 Task: In the  document resolutionconflicts.txt Insert horizontal line 'above the text' Create the translated copy of the document in  'Latin' Select the second point and  Clear Formatting
Action: Mouse pressed left at (246, 343)
Screenshot: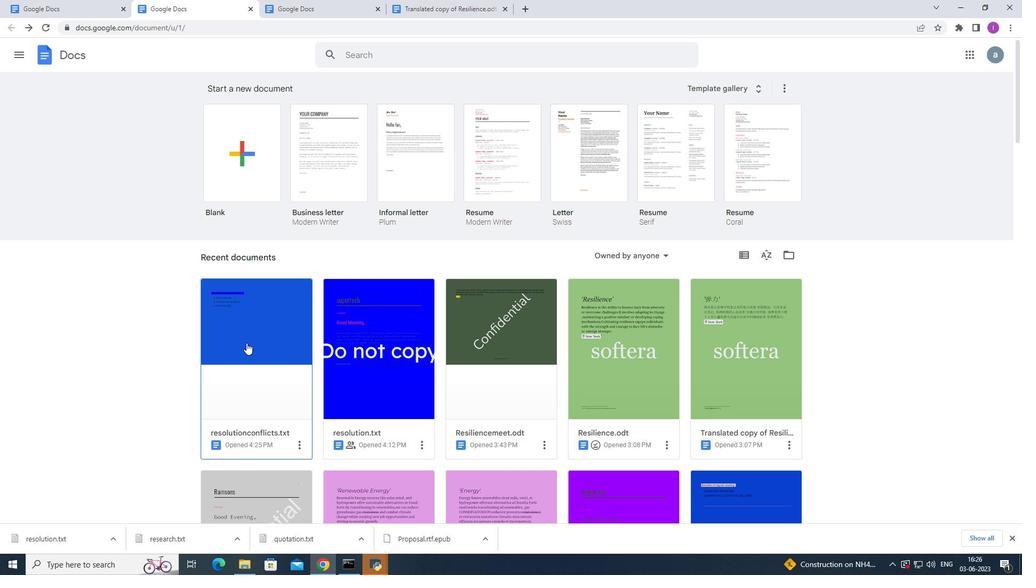 
Action: Mouse moved to (313, 257)
Screenshot: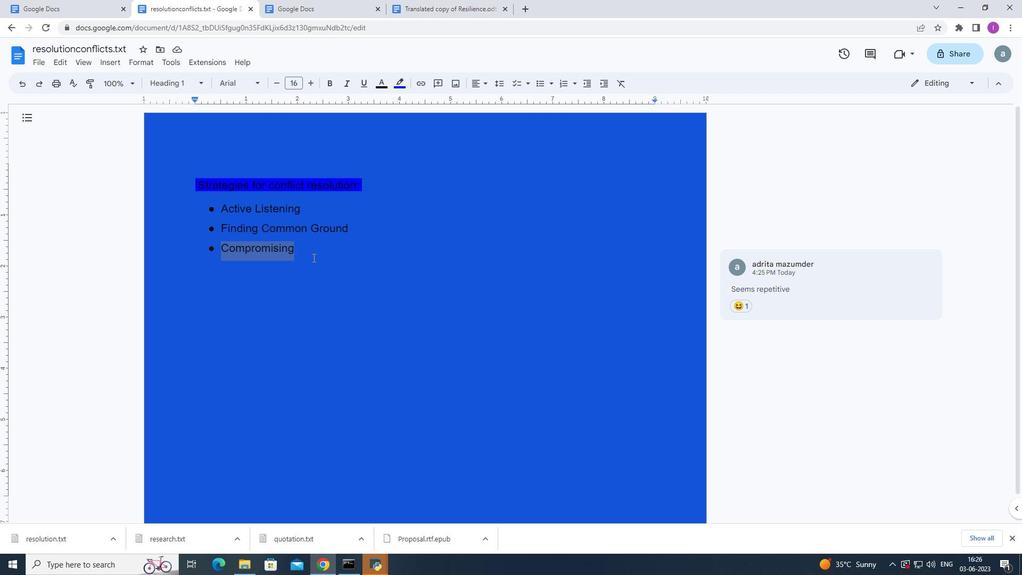 
Action: Mouse pressed left at (313, 257)
Screenshot: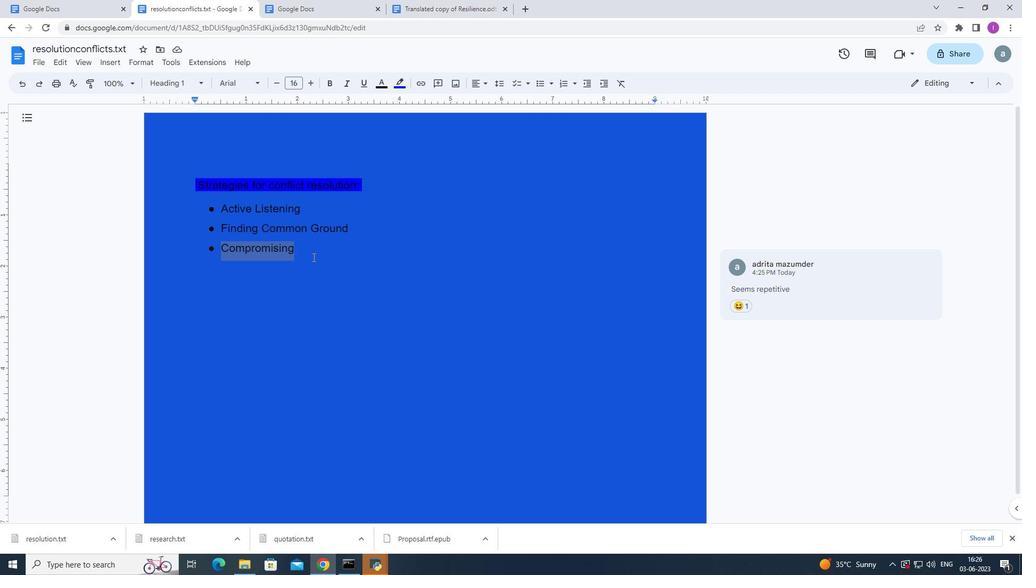 
Action: Mouse moved to (362, 261)
Screenshot: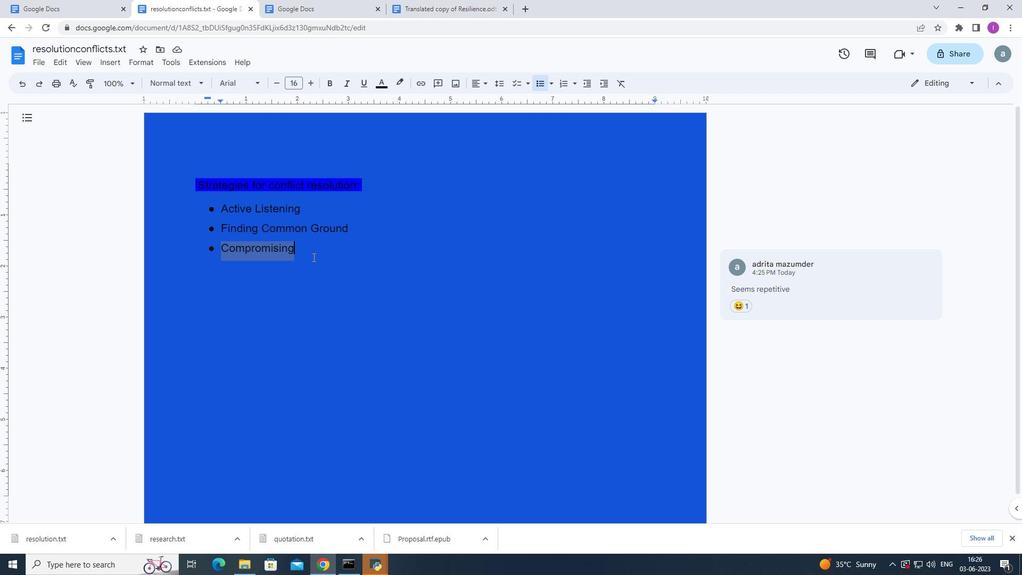 
Action: Key pressed <Key.enter>
Screenshot: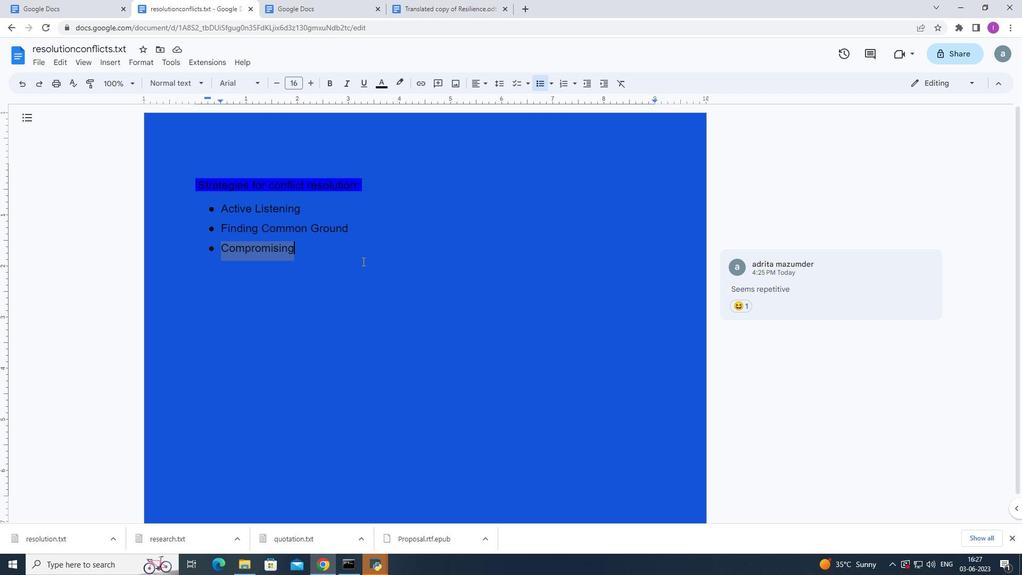 
Action: Mouse moved to (105, 58)
Screenshot: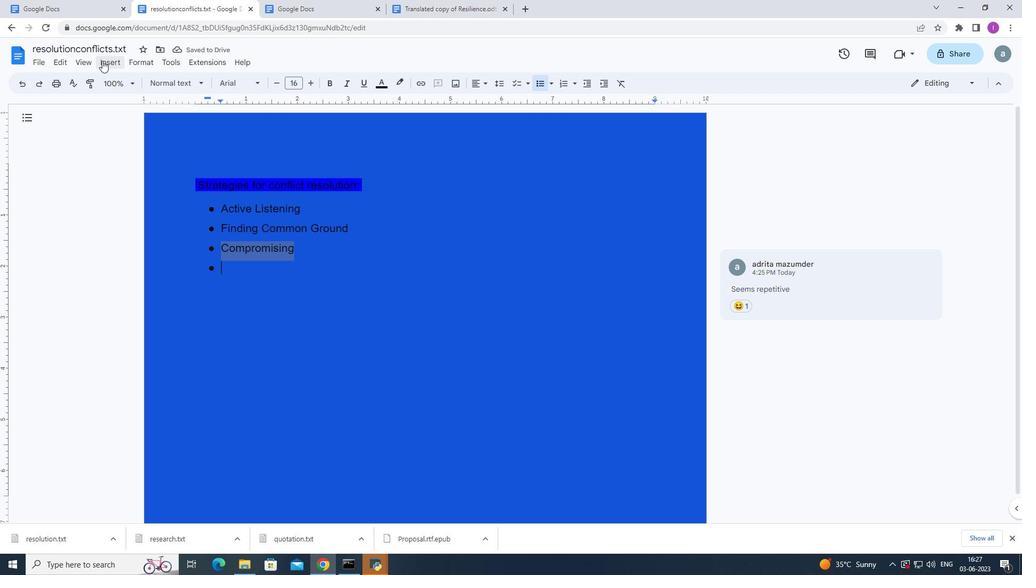 
Action: Mouse pressed left at (105, 58)
Screenshot: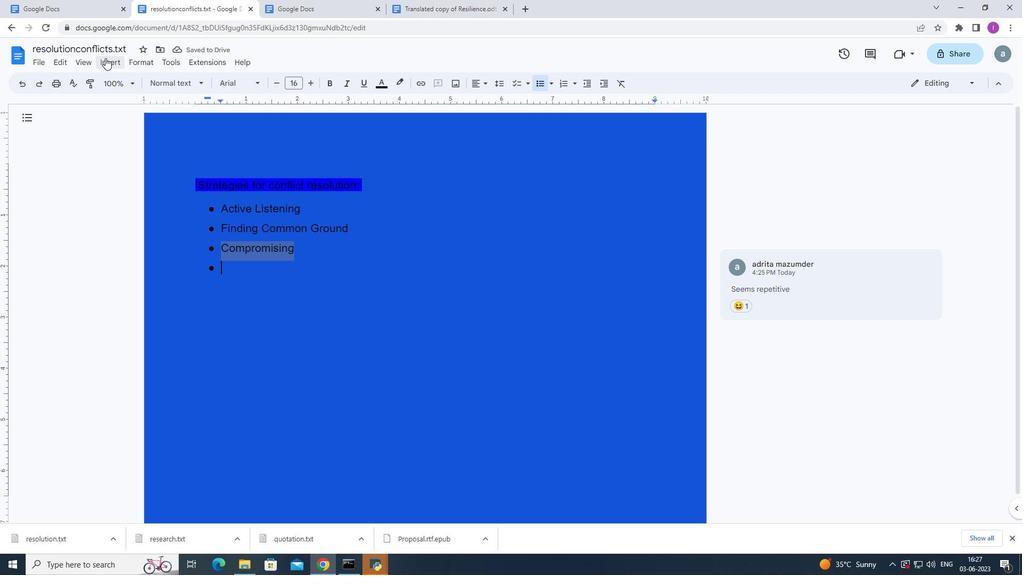 
Action: Mouse moved to (147, 148)
Screenshot: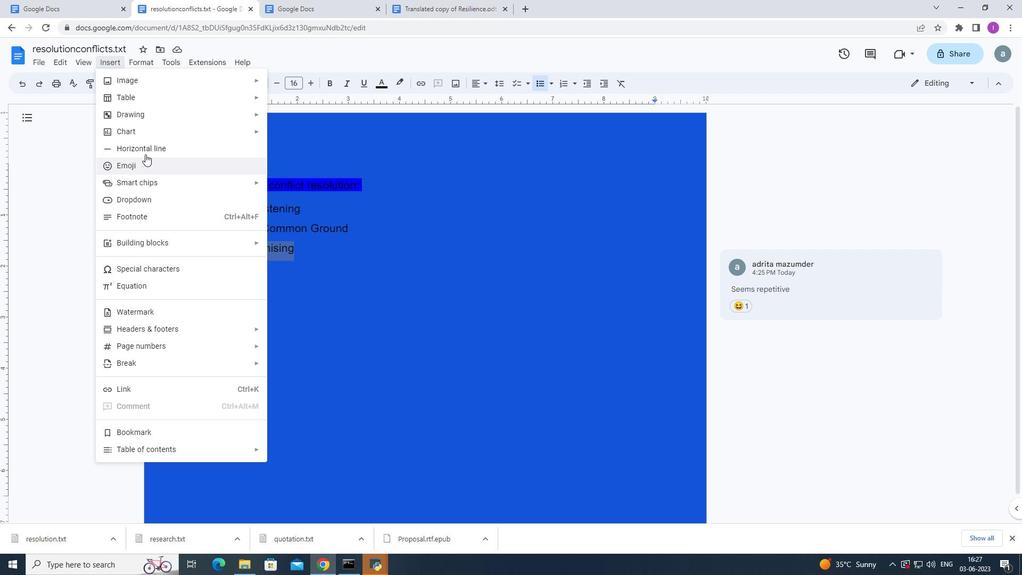 
Action: Mouse pressed left at (147, 148)
Screenshot: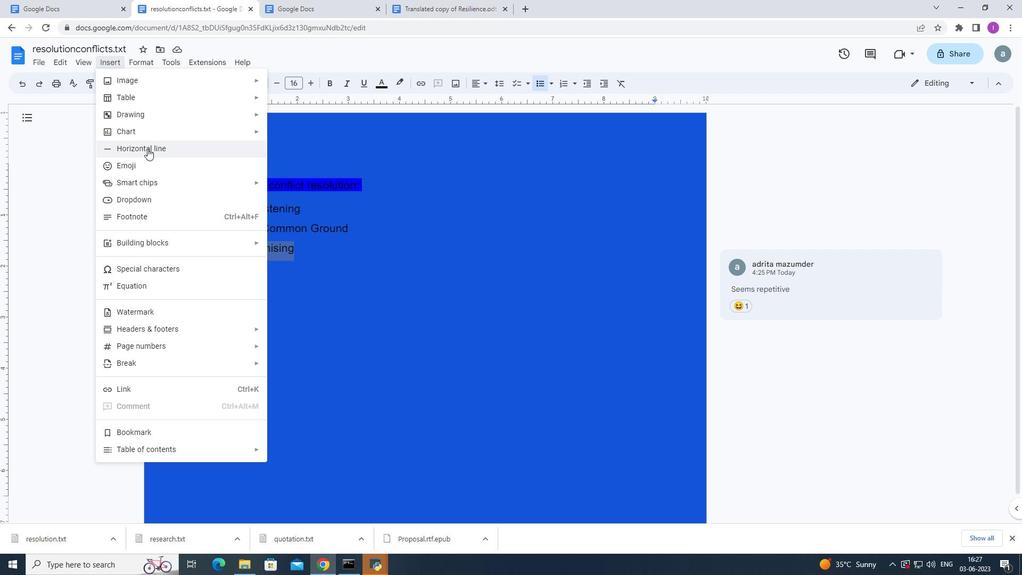 
Action: Mouse moved to (269, 300)
Screenshot: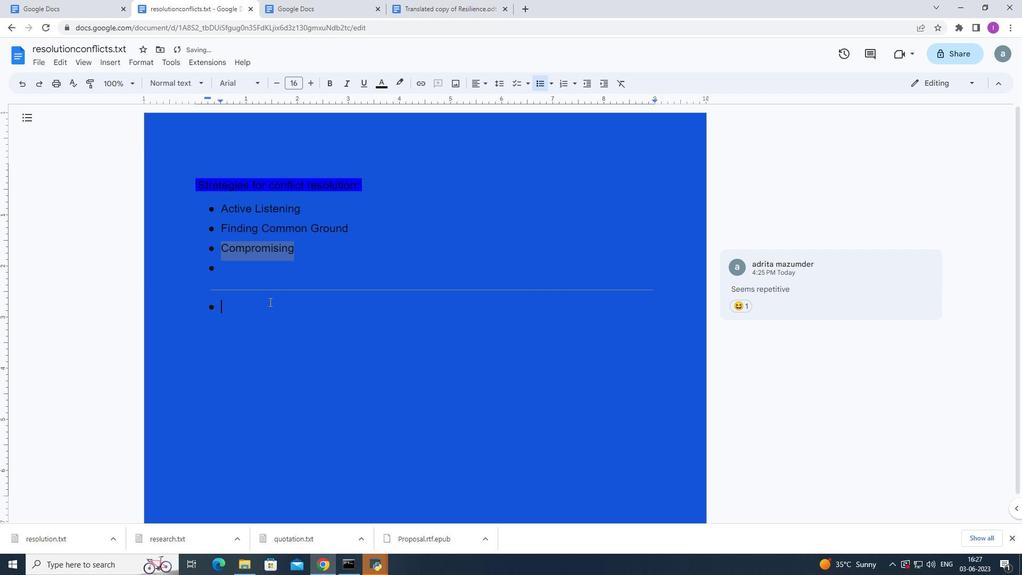 
Action: Key pressed <Key.backspace>
Screenshot: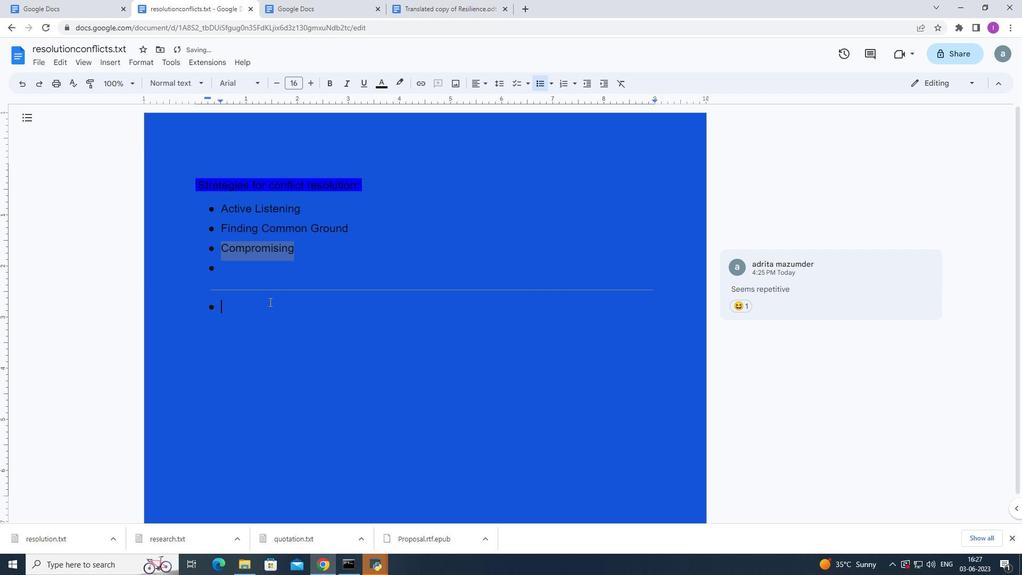 
Action: Mouse moved to (219, 269)
Screenshot: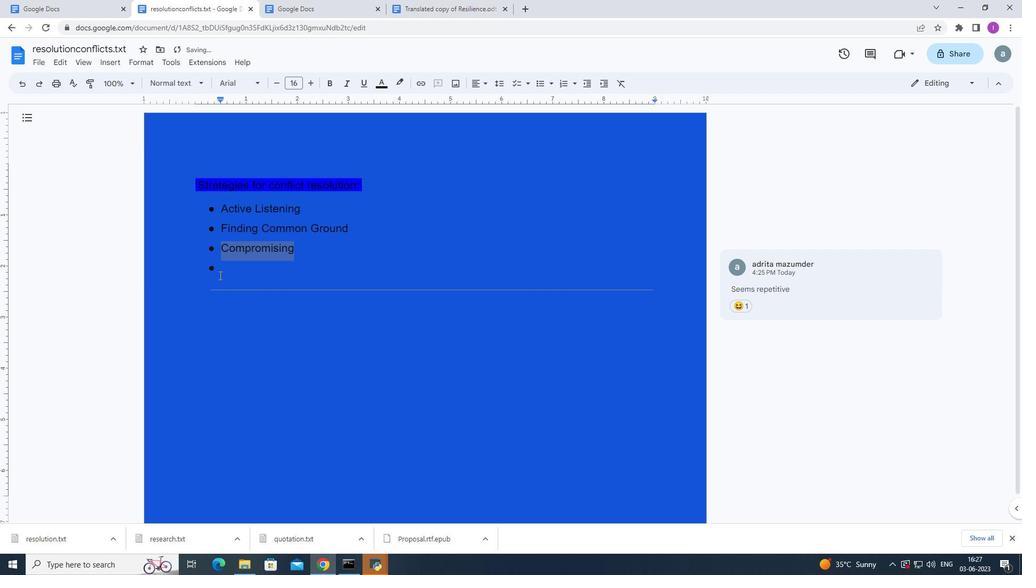 
Action: Mouse pressed left at (219, 269)
Screenshot: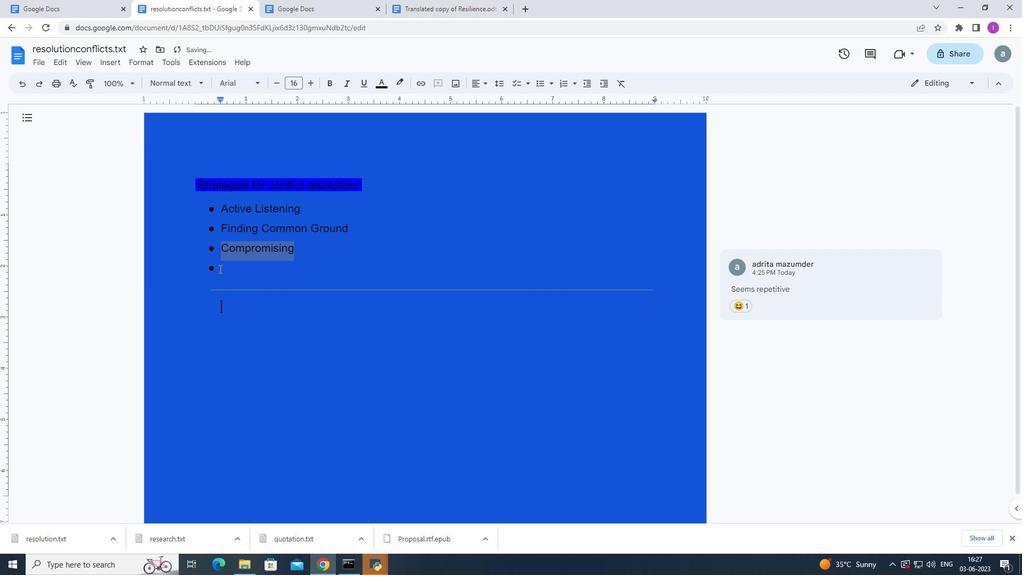 
Action: Mouse moved to (219, 267)
Screenshot: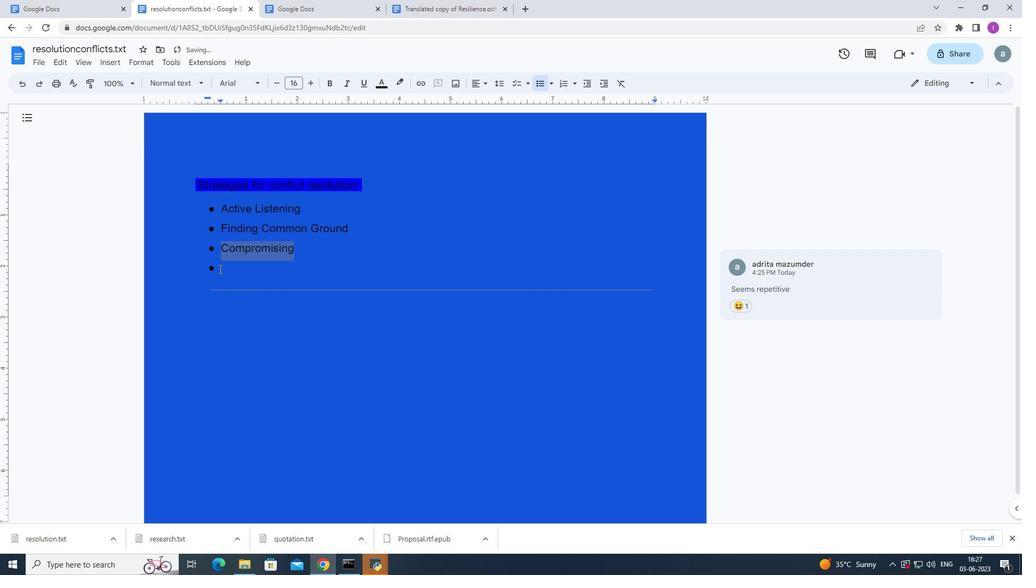 
Action: Key pressed <Key.backspace>
Screenshot: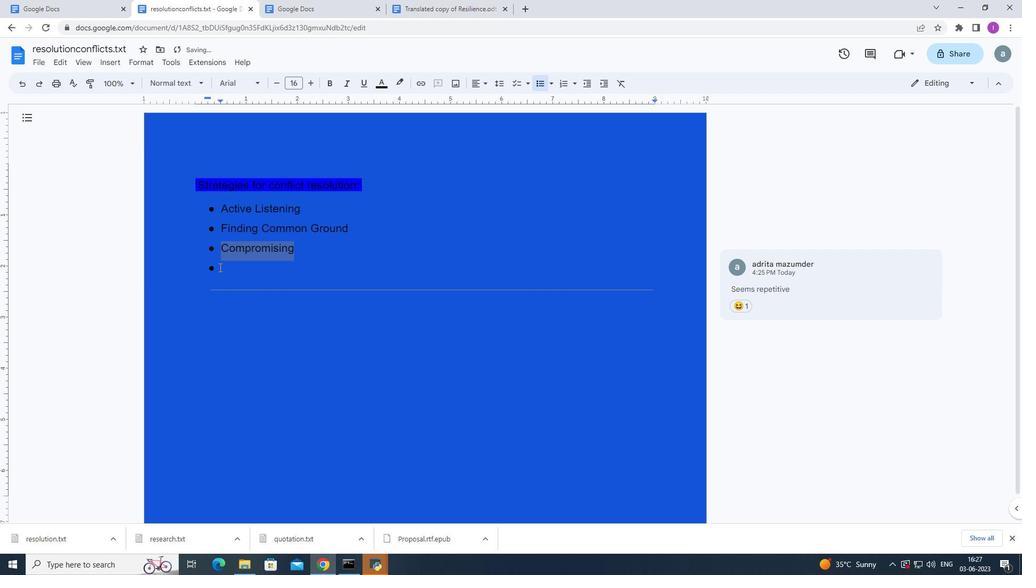 
Action: Mouse moved to (134, 61)
Screenshot: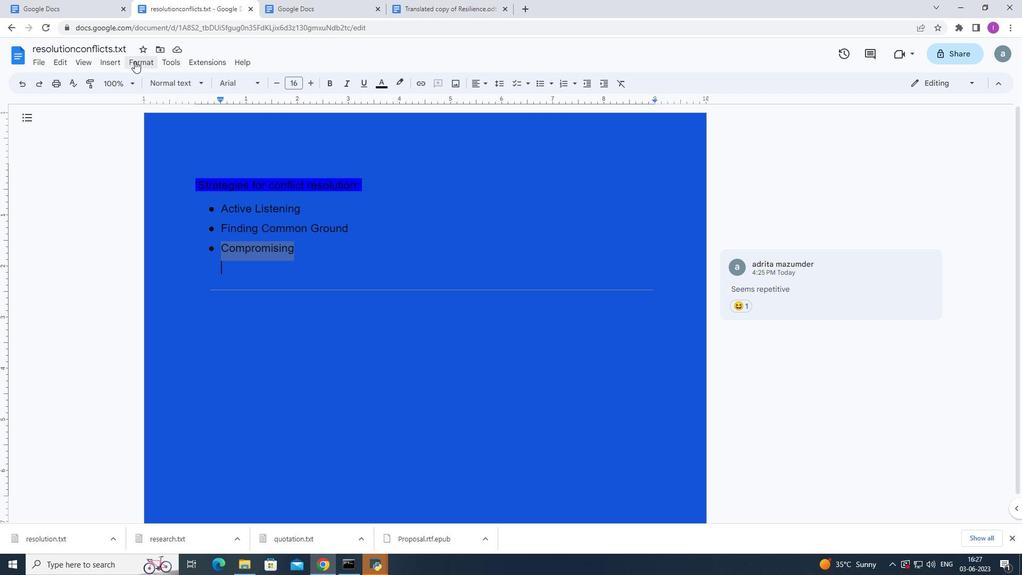 
Action: Mouse pressed left at (134, 61)
Screenshot: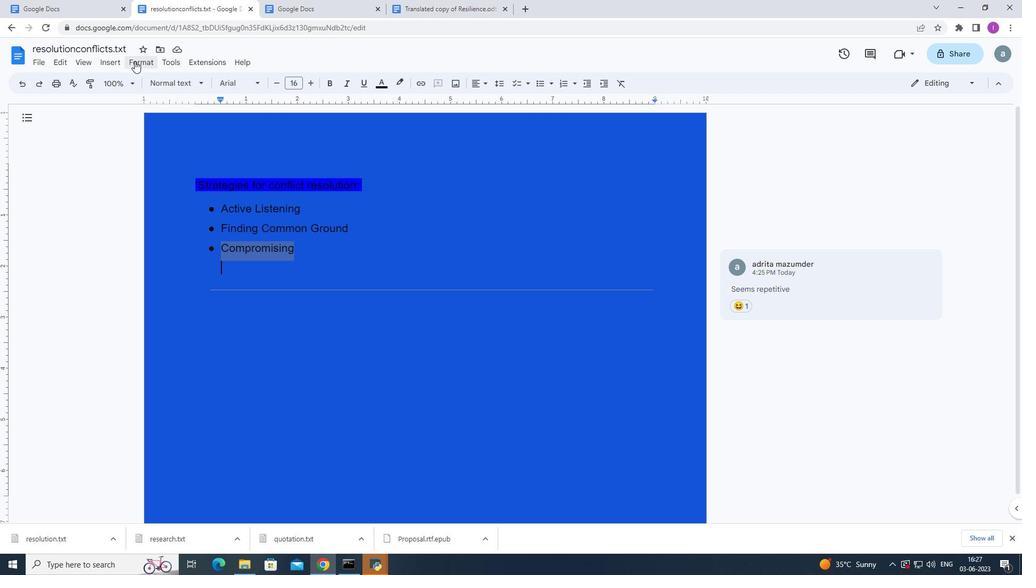 
Action: Mouse moved to (213, 222)
Screenshot: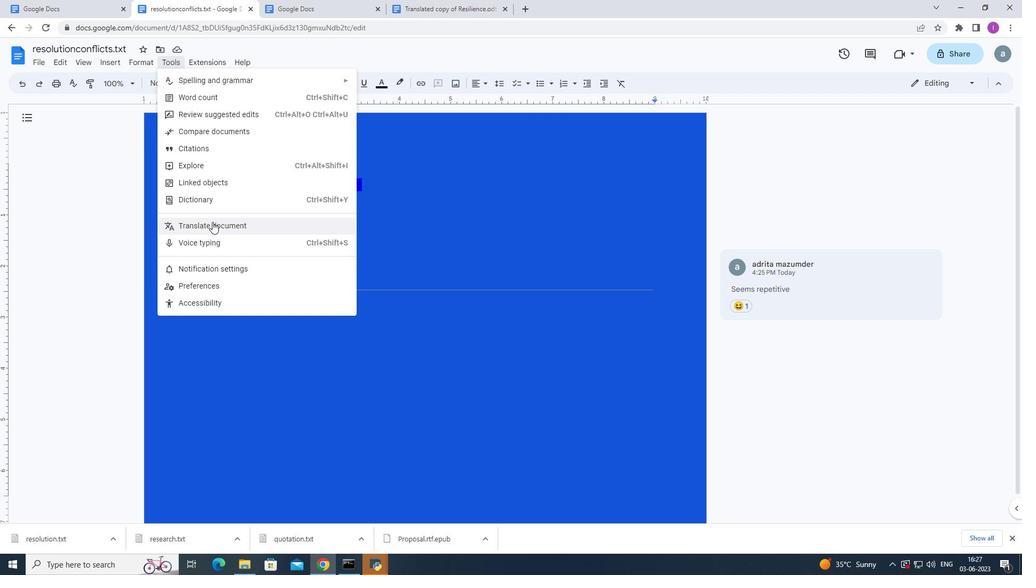 
Action: Mouse pressed left at (213, 222)
Screenshot: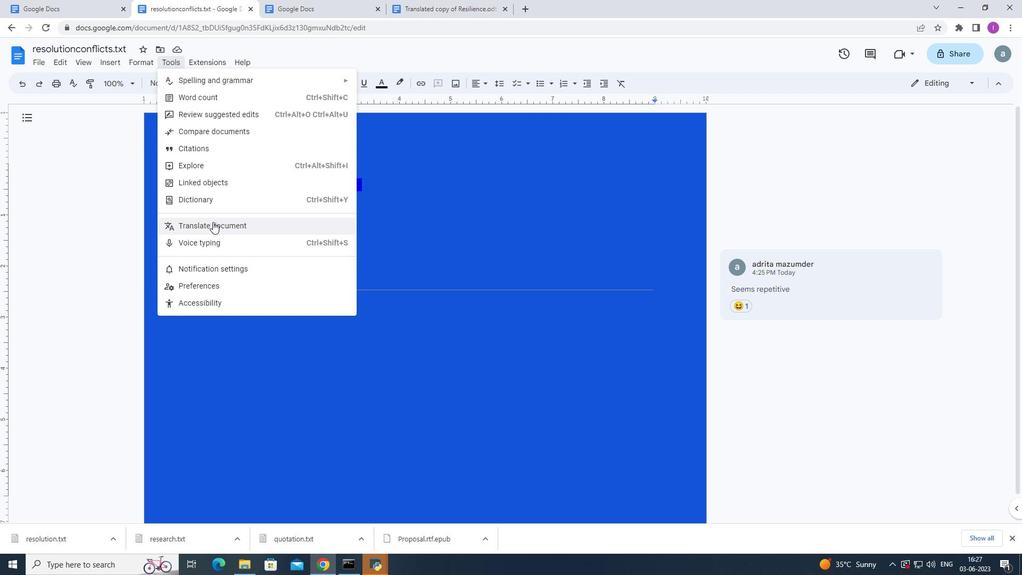 
Action: Mouse moved to (503, 300)
Screenshot: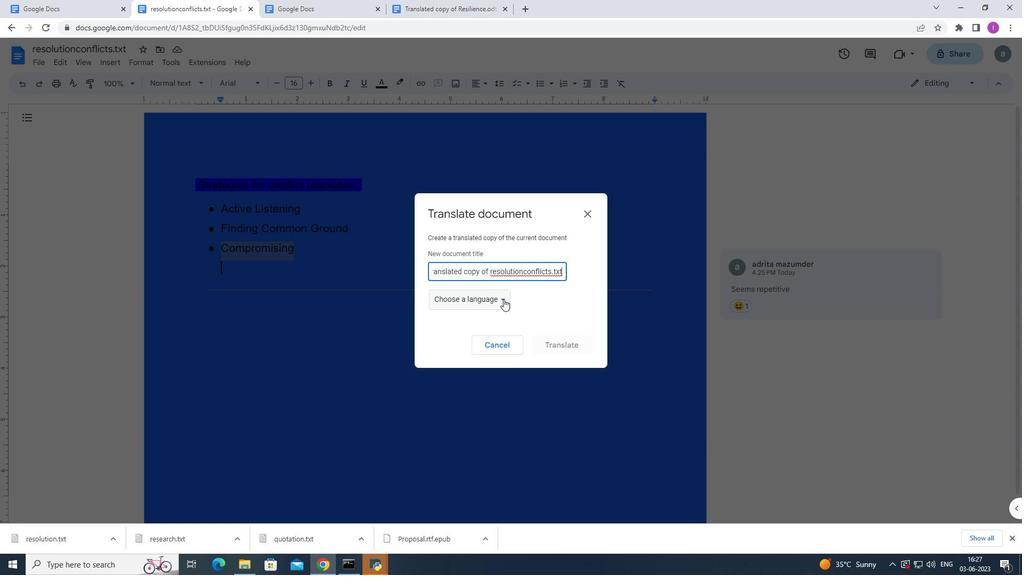 
Action: Mouse pressed left at (503, 300)
Screenshot: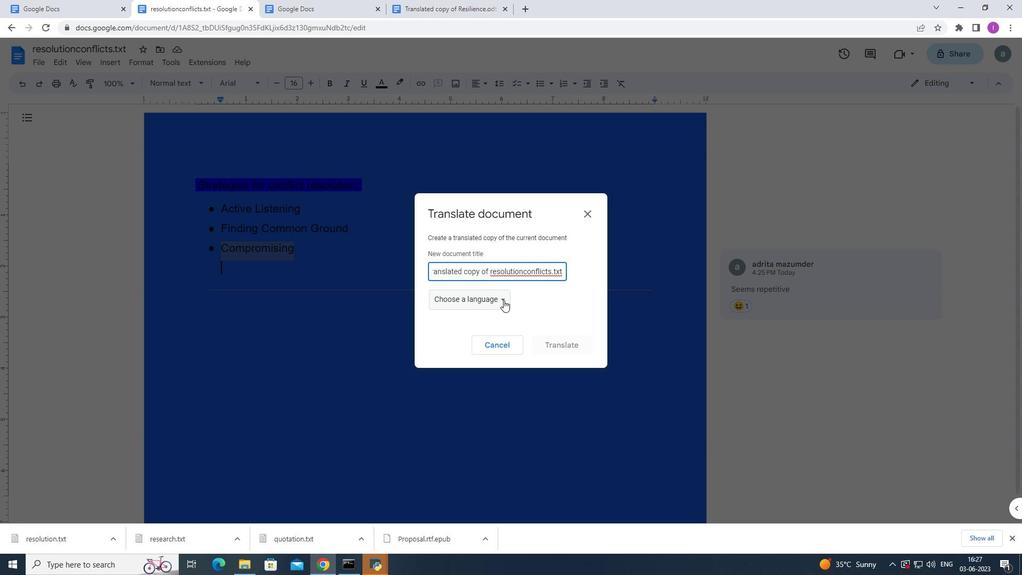 
Action: Mouse moved to (496, 381)
Screenshot: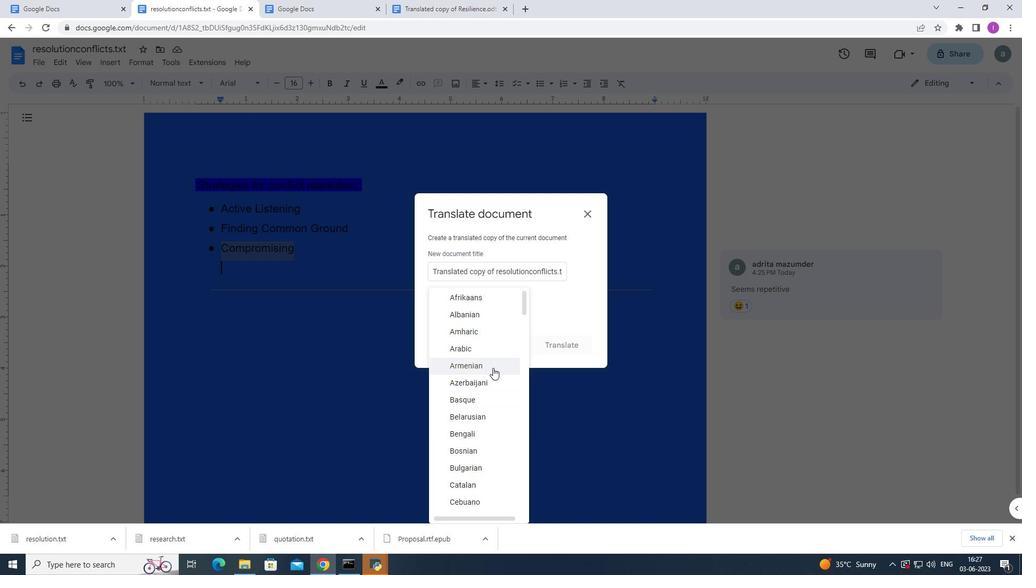 
Action: Mouse scrolled (496, 381) with delta (0, 0)
Screenshot: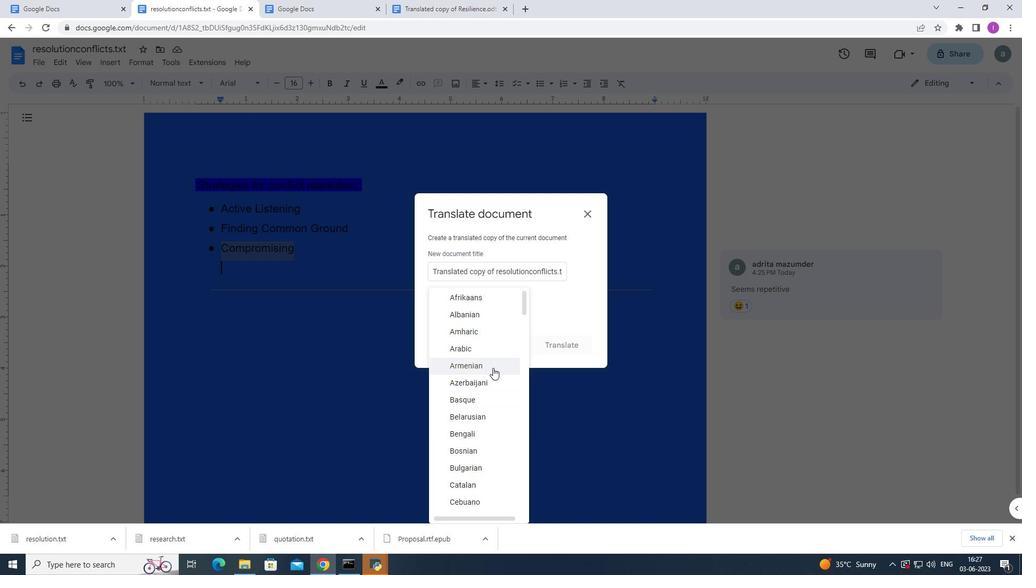 
Action: Mouse scrolled (496, 381) with delta (0, 0)
Screenshot: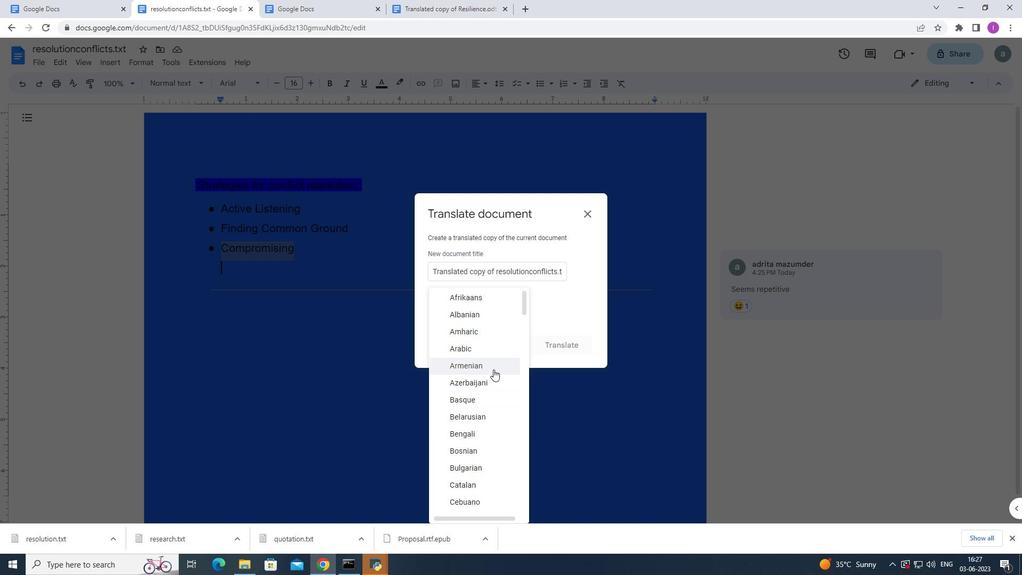 
Action: Mouse moved to (496, 381)
Screenshot: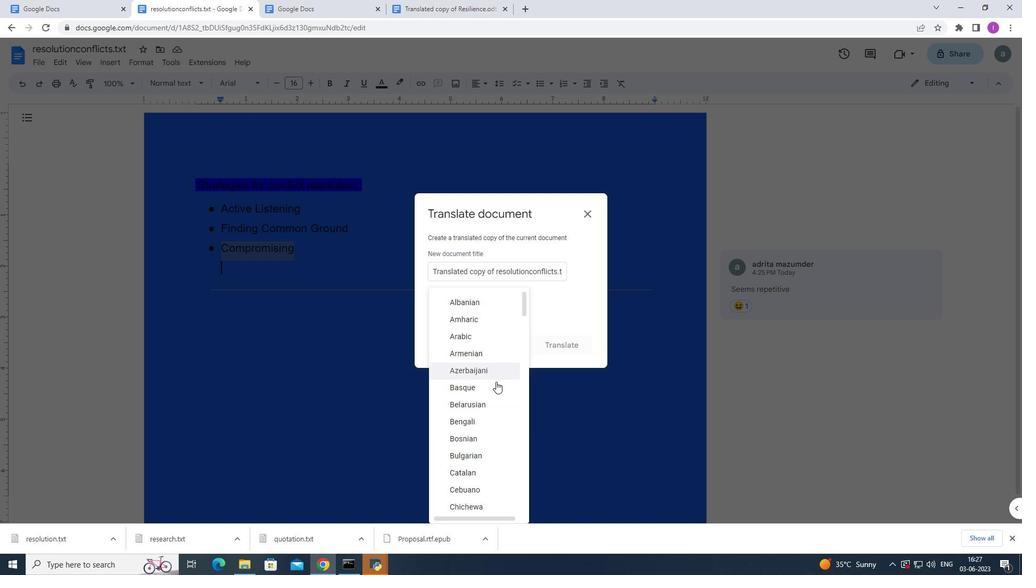
Action: Mouse scrolled (496, 381) with delta (0, 0)
Screenshot: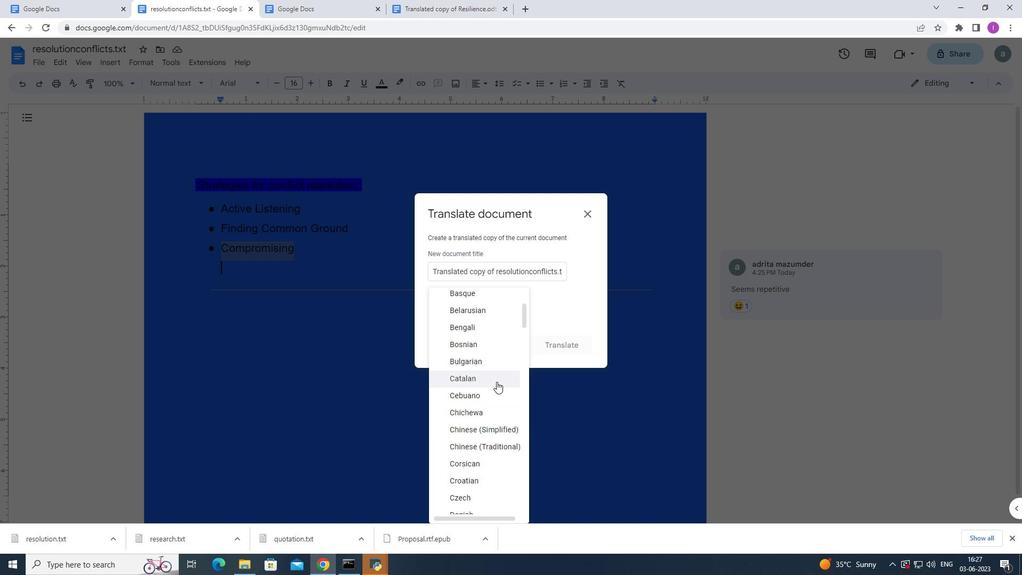
Action: Mouse scrolled (496, 381) with delta (0, 0)
Screenshot: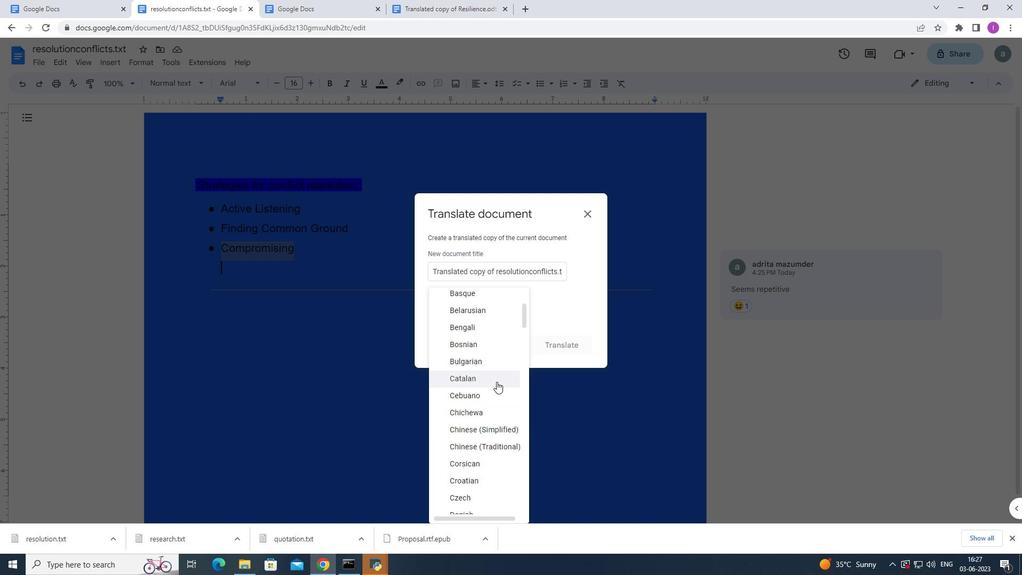 
Action: Mouse moved to (496, 382)
Screenshot: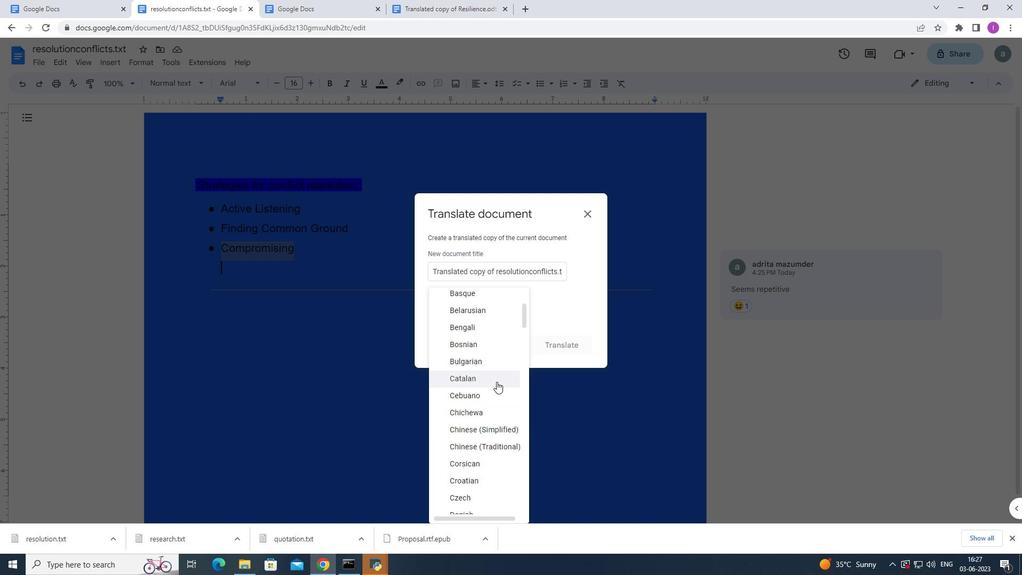 
Action: Mouse scrolled (496, 381) with delta (0, 0)
Screenshot: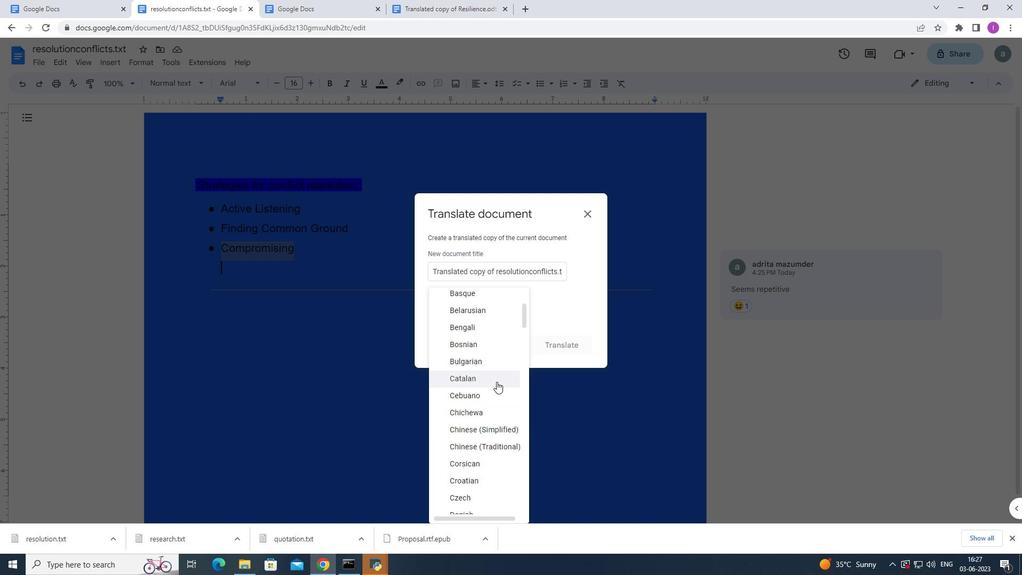 
Action: Mouse scrolled (496, 383) with delta (0, 0)
Screenshot: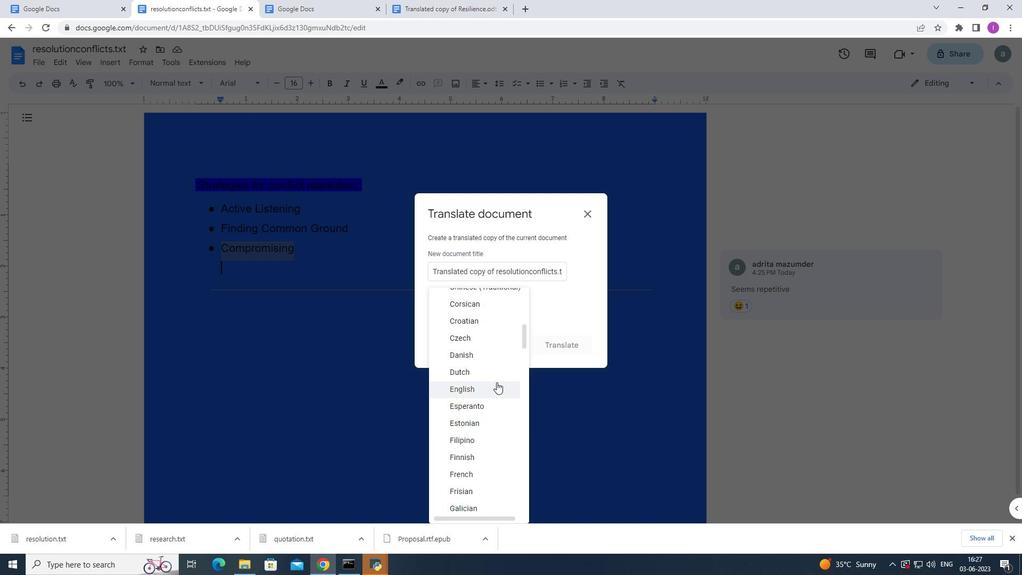 
Action: Mouse scrolled (496, 381) with delta (0, 0)
Screenshot: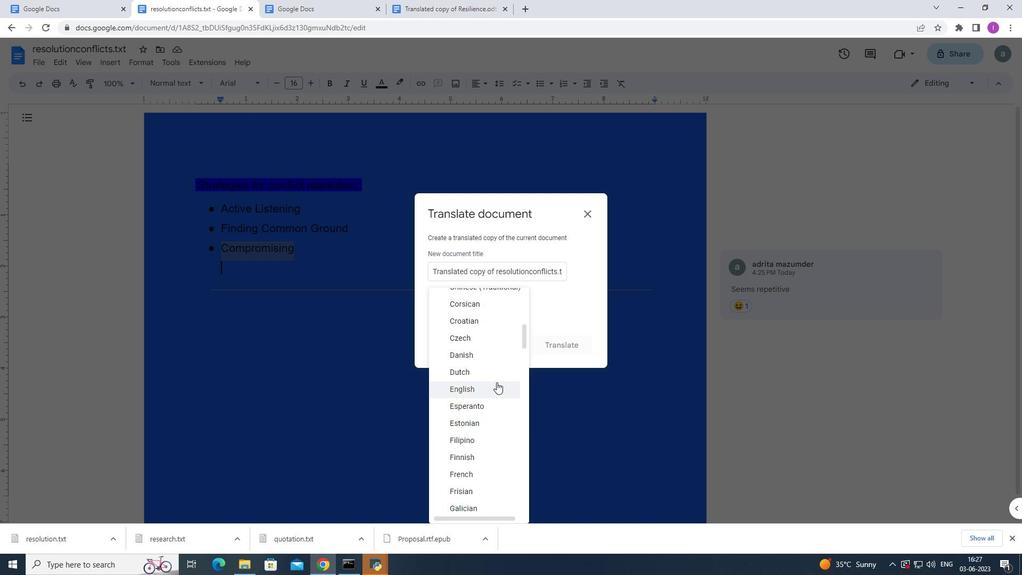 
Action: Mouse scrolled (496, 381) with delta (0, 0)
Screenshot: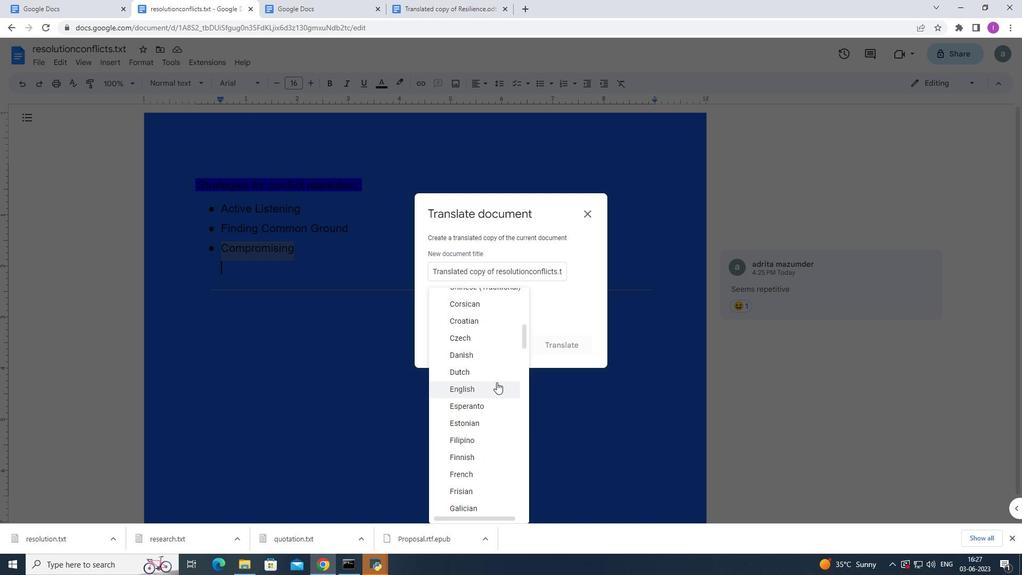 
Action: Mouse scrolled (496, 381) with delta (0, 0)
Screenshot: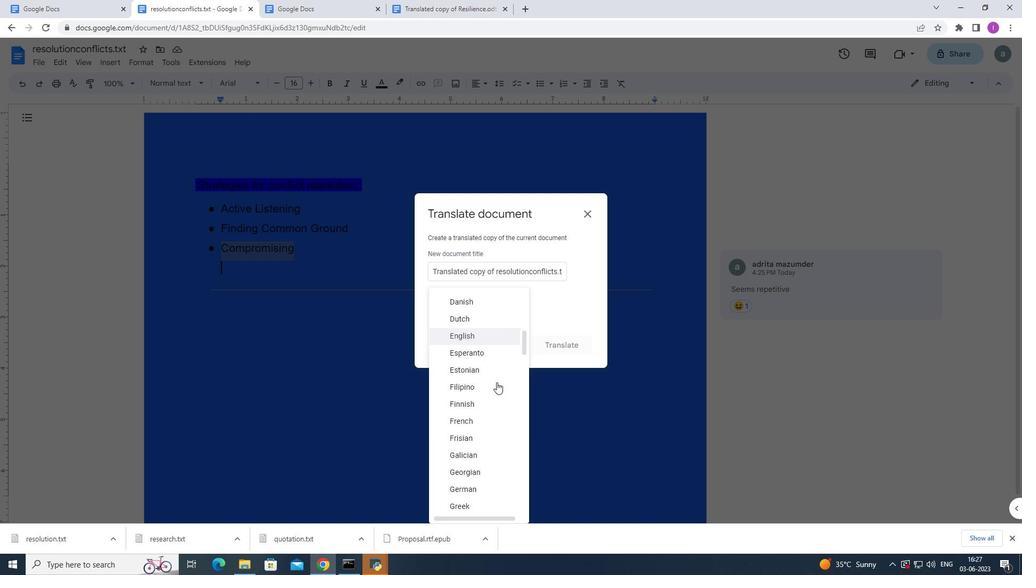 
Action: Mouse scrolled (496, 381) with delta (0, 0)
Screenshot: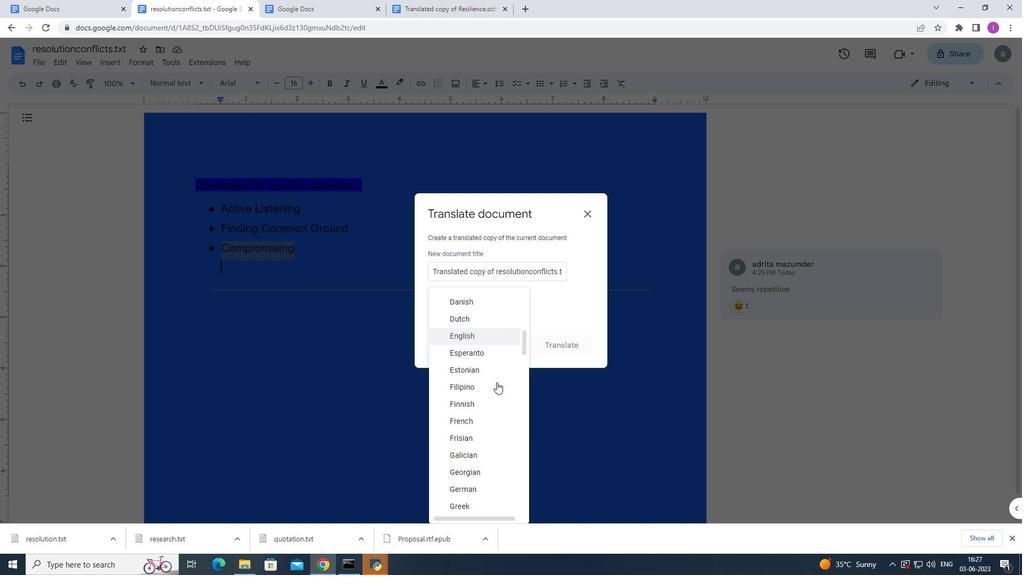 
Action: Mouse scrolled (496, 381) with delta (0, 0)
Screenshot: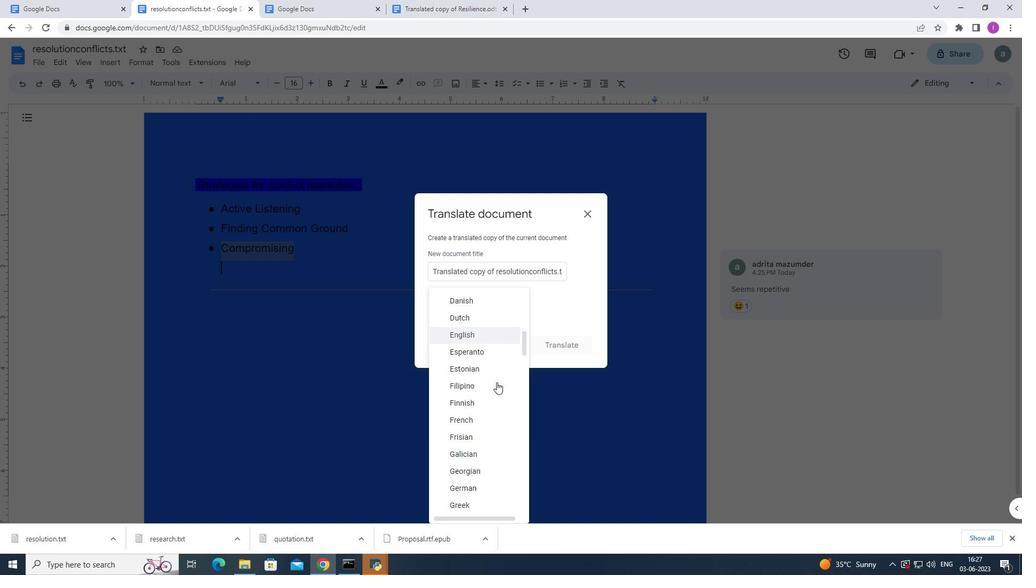 
Action: Mouse scrolled (496, 381) with delta (0, 0)
Screenshot: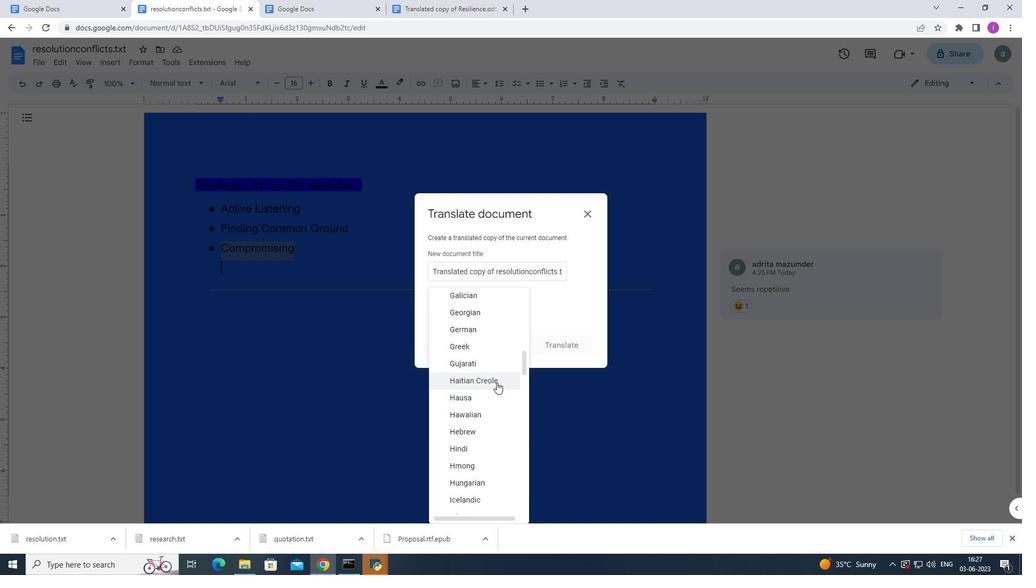 
Action: Mouse scrolled (496, 381) with delta (0, 0)
Screenshot: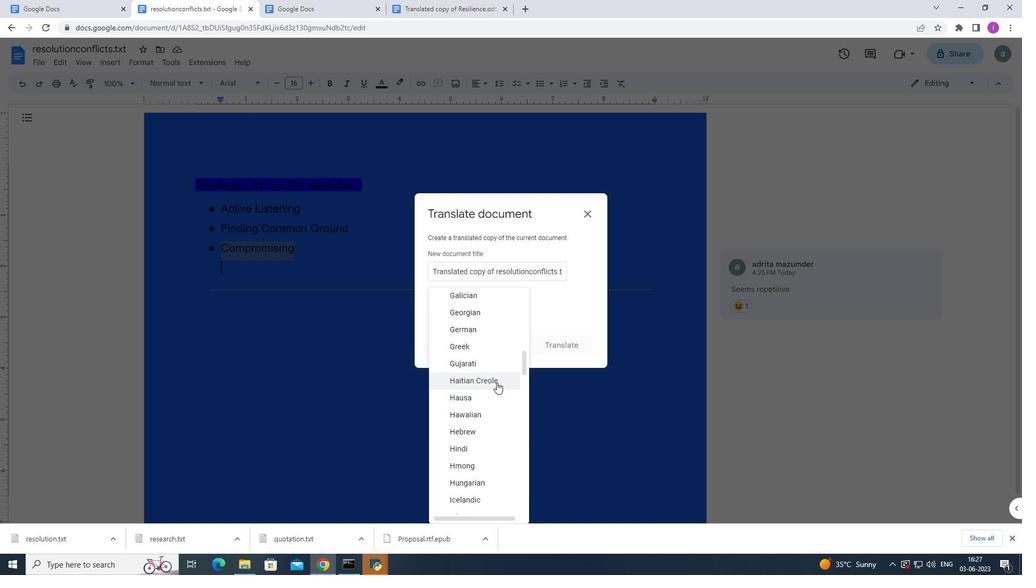 
Action: Mouse scrolled (496, 381) with delta (0, 0)
Screenshot: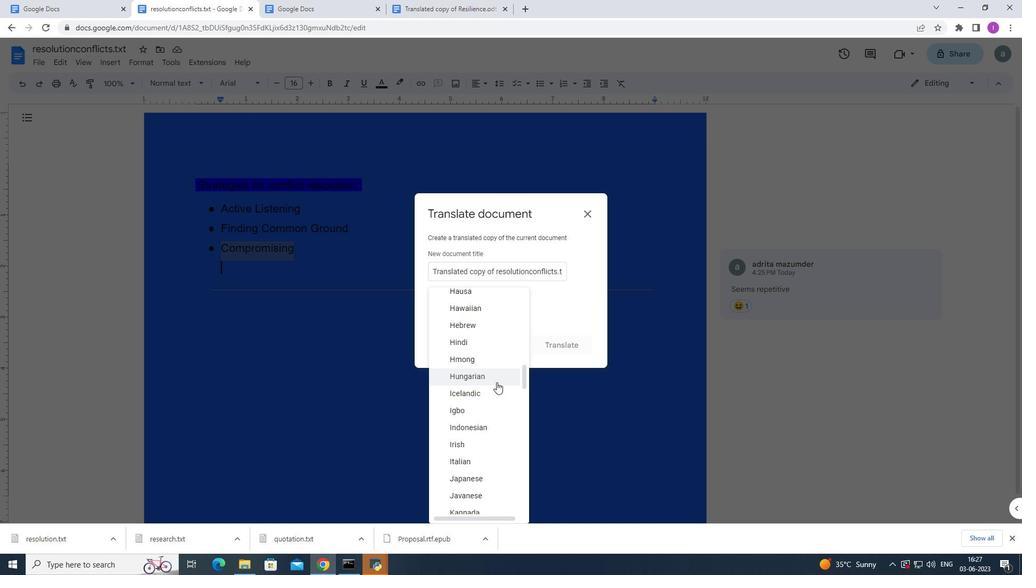 
Action: Mouse scrolled (496, 381) with delta (0, 0)
Screenshot: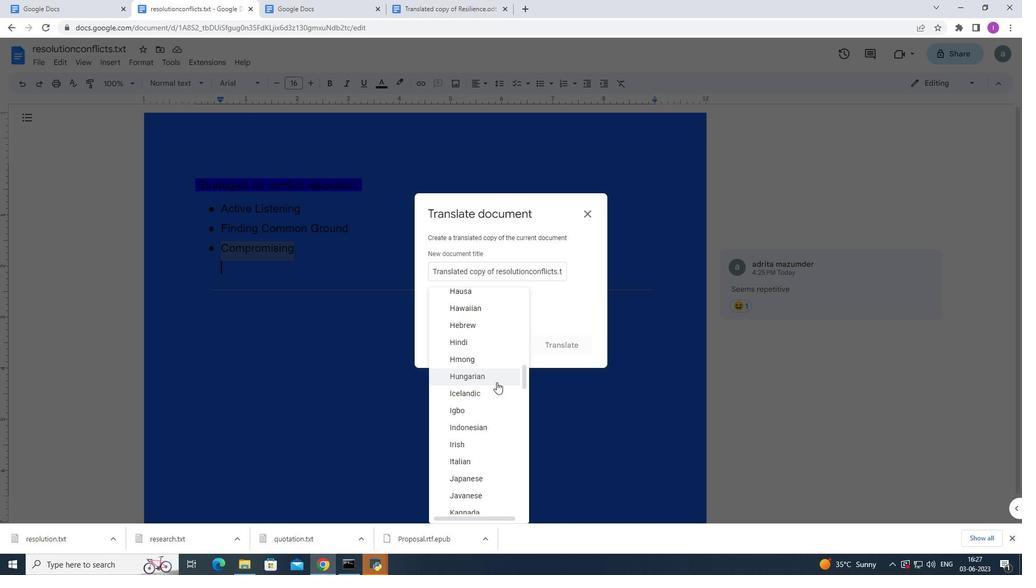 
Action: Mouse scrolled (496, 381) with delta (0, 0)
Screenshot: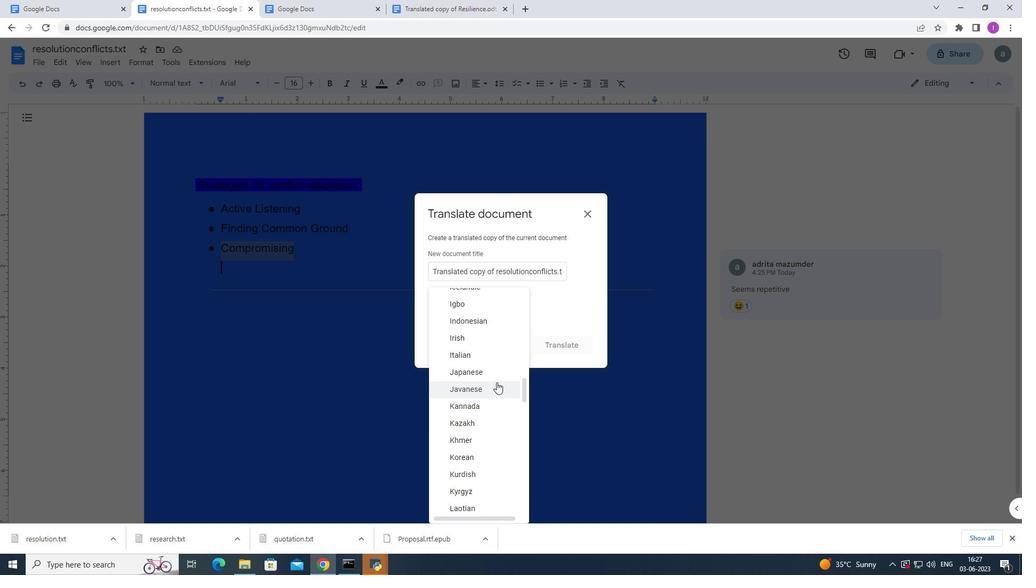 
Action: Mouse scrolled (496, 381) with delta (0, 0)
Screenshot: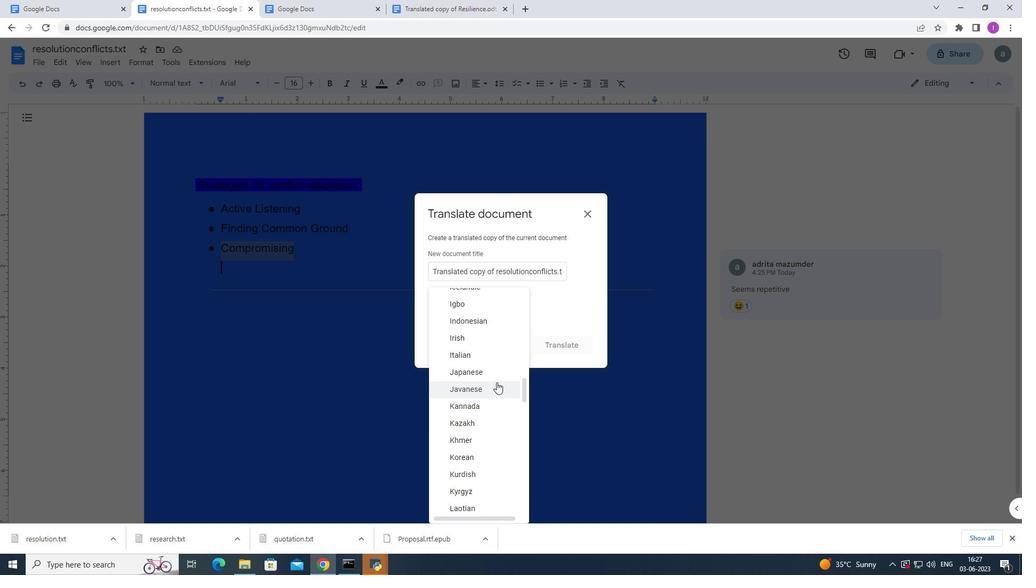 
Action: Mouse scrolled (496, 381) with delta (0, 0)
Screenshot: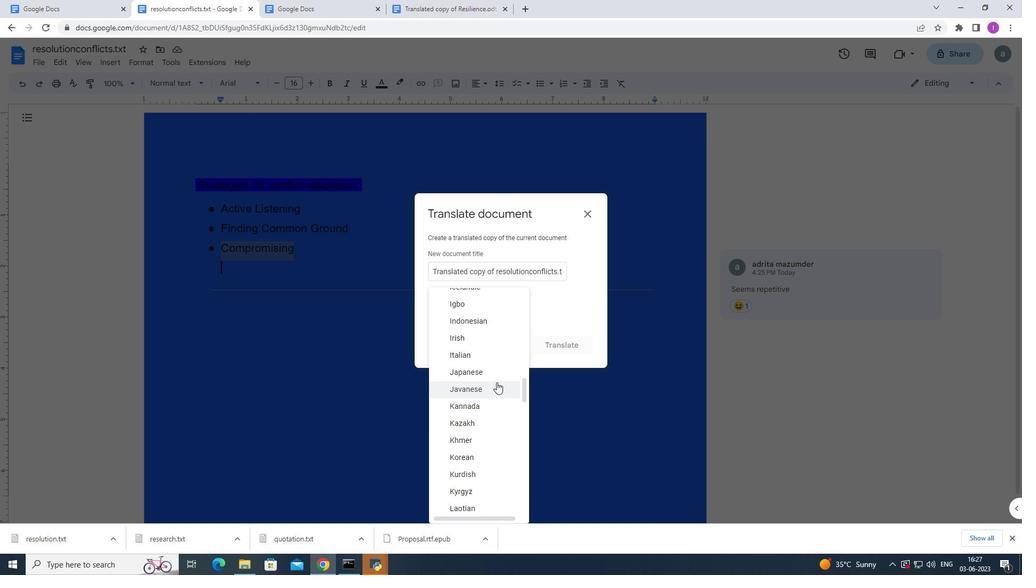 
Action: Mouse moved to (496, 368)
Screenshot: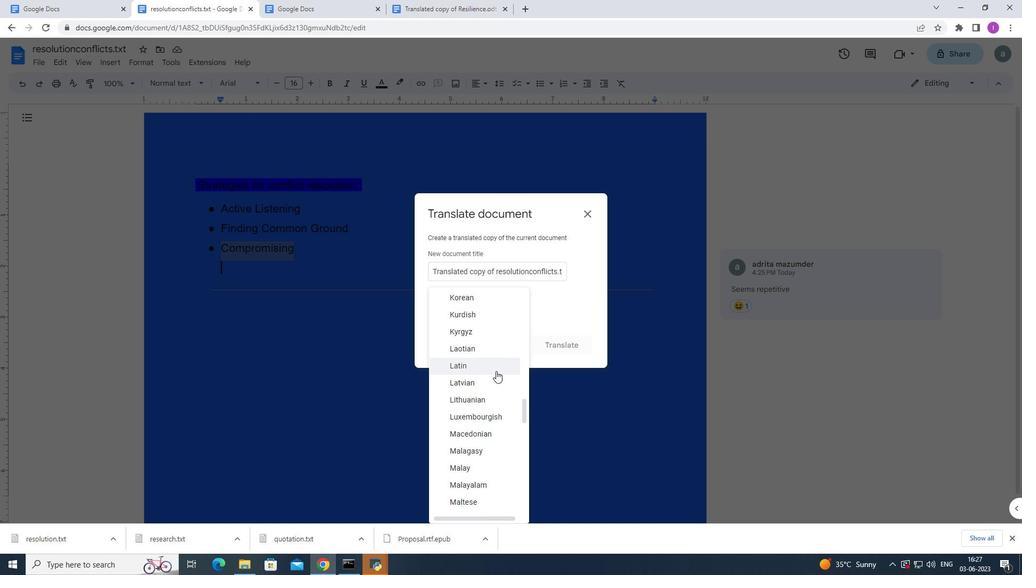 
Action: Mouse pressed left at (496, 368)
Screenshot: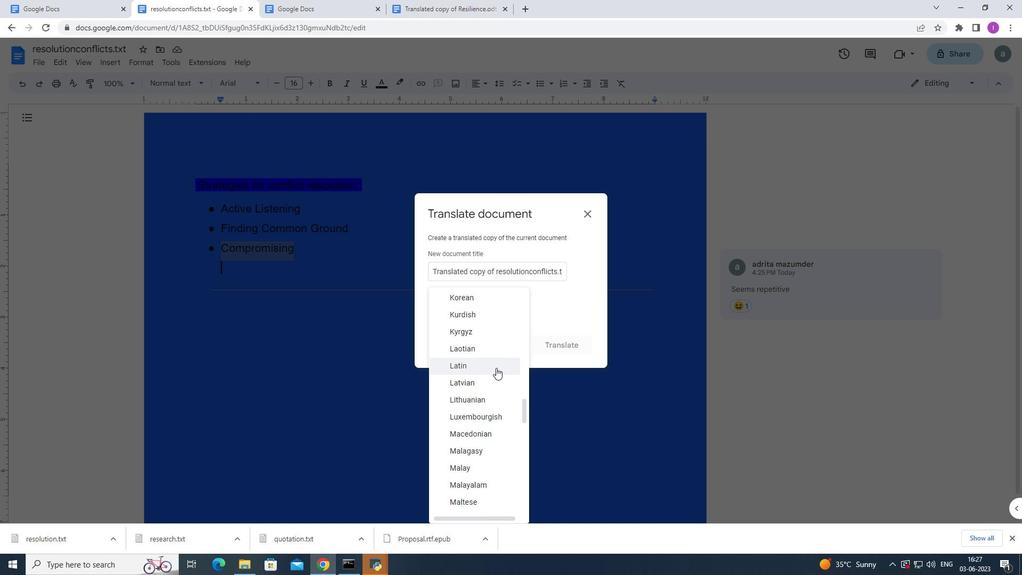 
Action: Mouse moved to (557, 348)
Screenshot: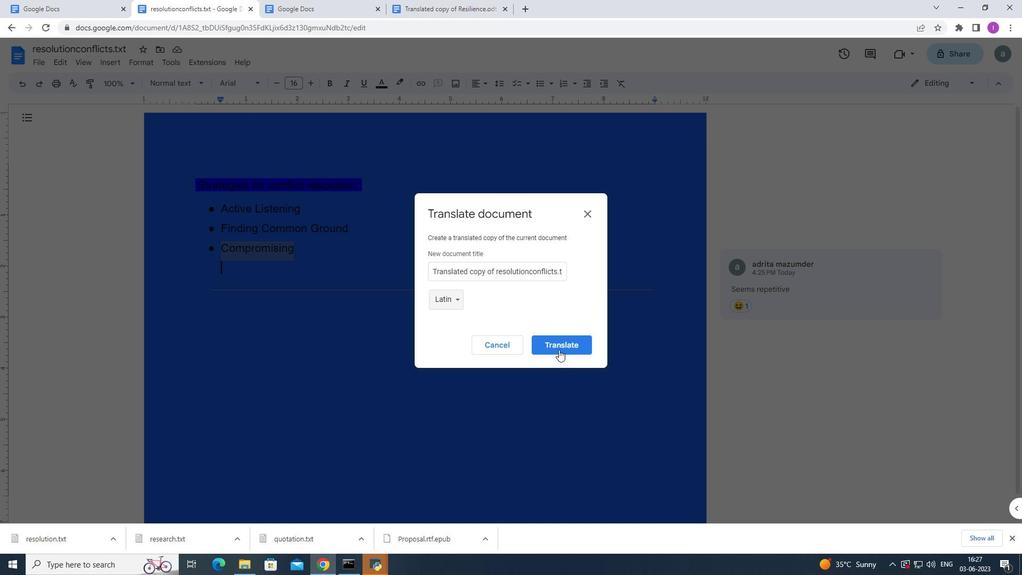 
Action: Mouse pressed left at (557, 348)
Screenshot: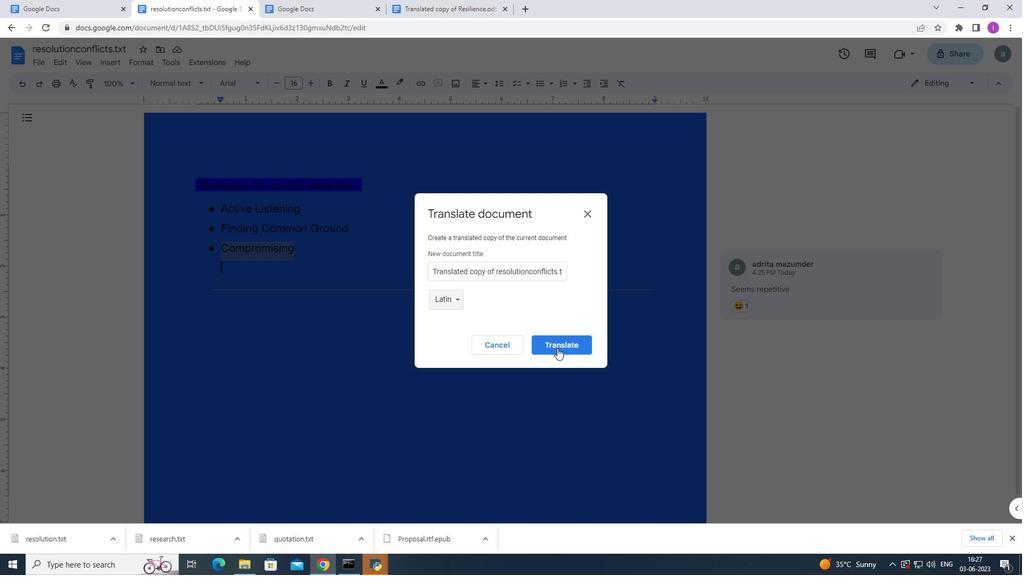 
Action: Mouse moved to (326, 226)
Screenshot: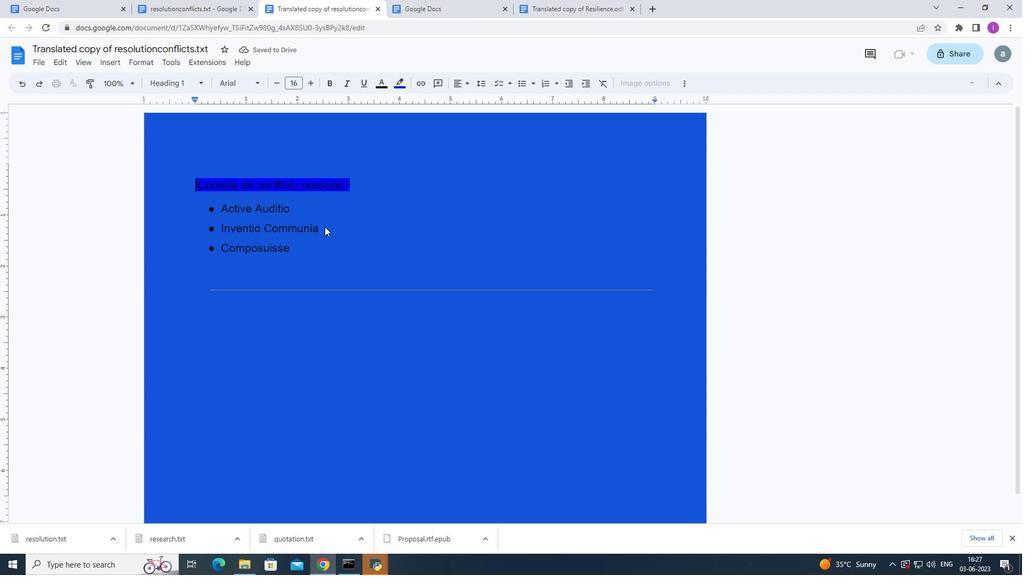
Action: Mouse pressed left at (326, 226)
Screenshot: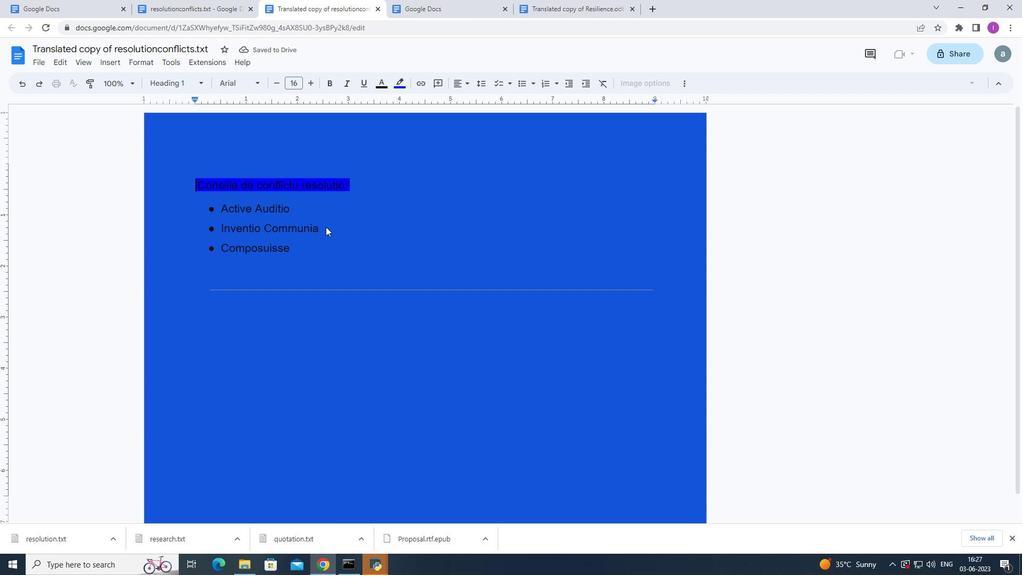 
Action: Mouse moved to (135, 59)
Screenshot: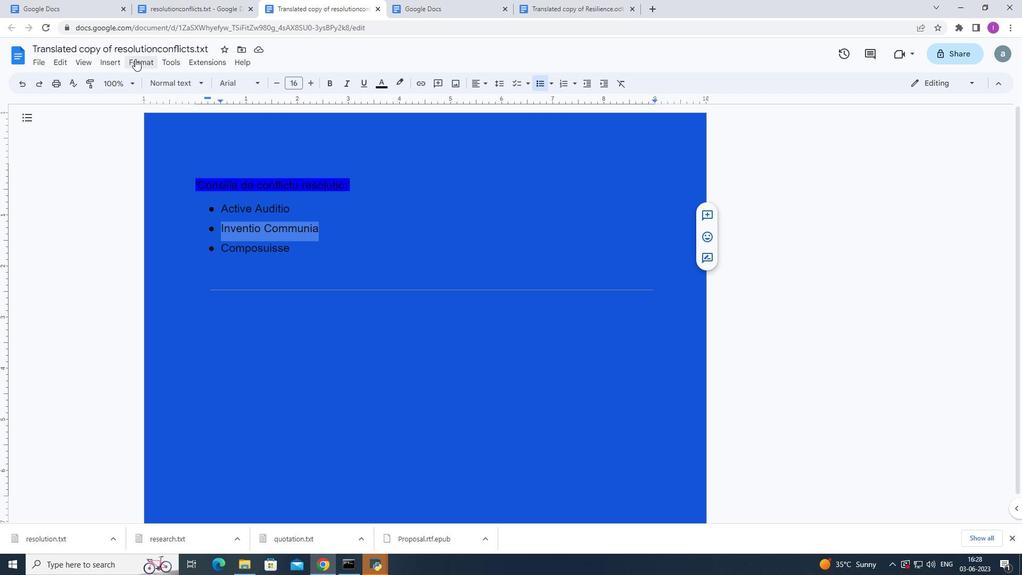 
Action: Mouse pressed left at (135, 59)
Screenshot: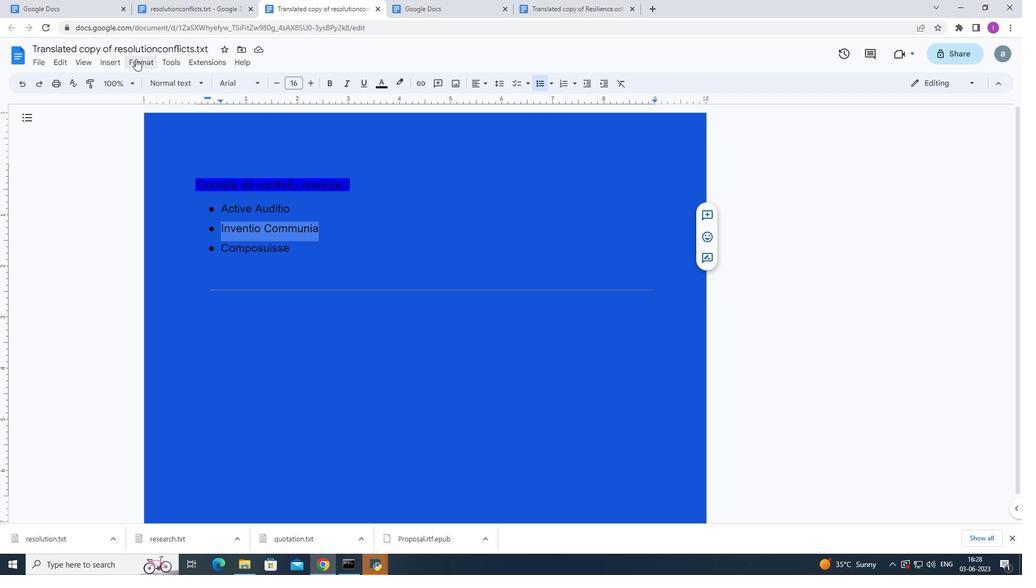 
Action: Mouse moved to (182, 307)
Screenshot: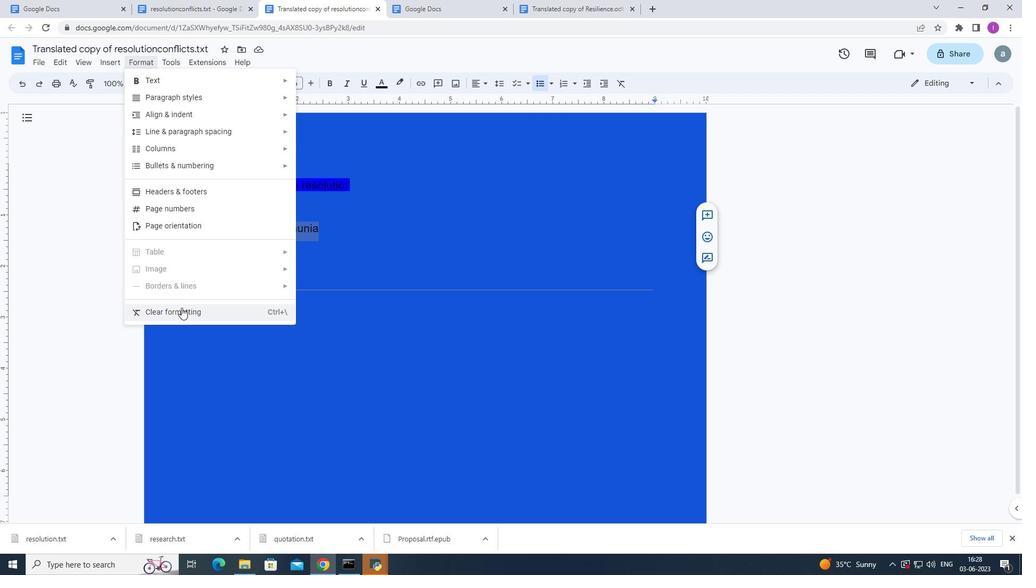 
Action: Mouse pressed left at (182, 307)
Screenshot: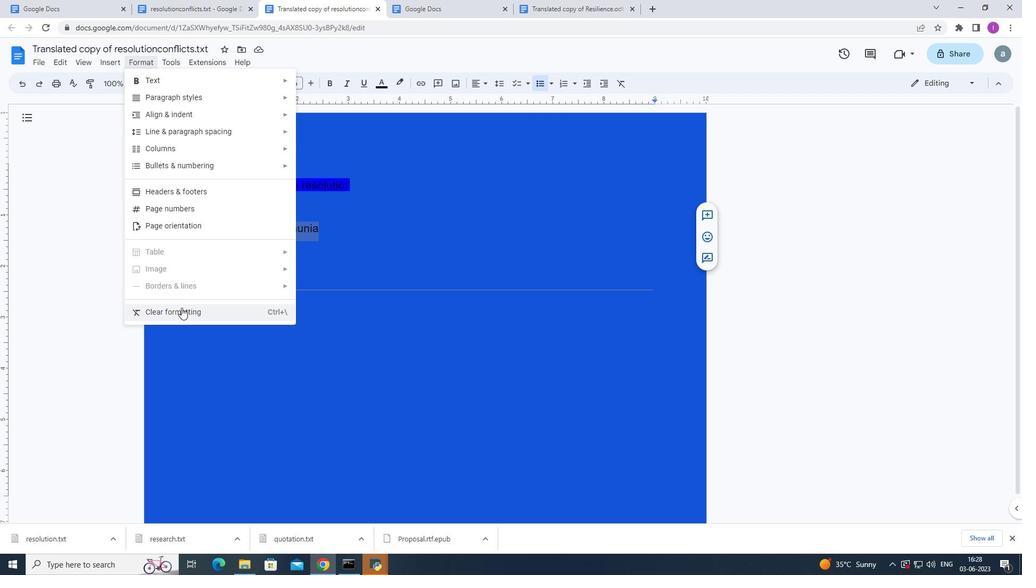 
Action: Mouse moved to (185, 289)
Screenshot: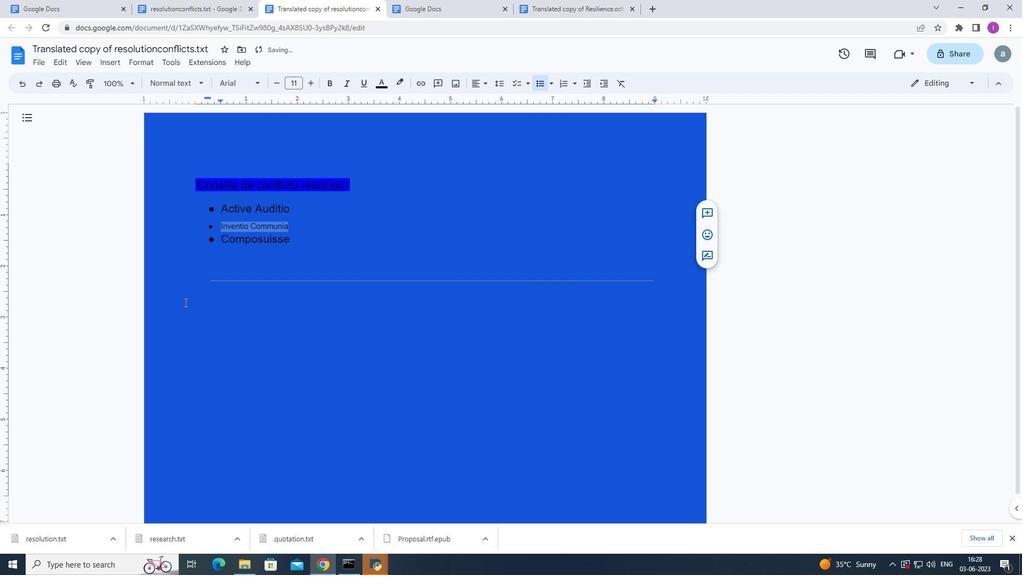 
